 Task: Create a sub task Release to Production / Go Live for the task  Develop a new online booking system for a transportation service in the project AgileForge , assign it to team member softage.3@softage.net and update the status of the sub task to  Off Track , set the priority of the sub task to High
Action: Mouse moved to (56, 381)
Screenshot: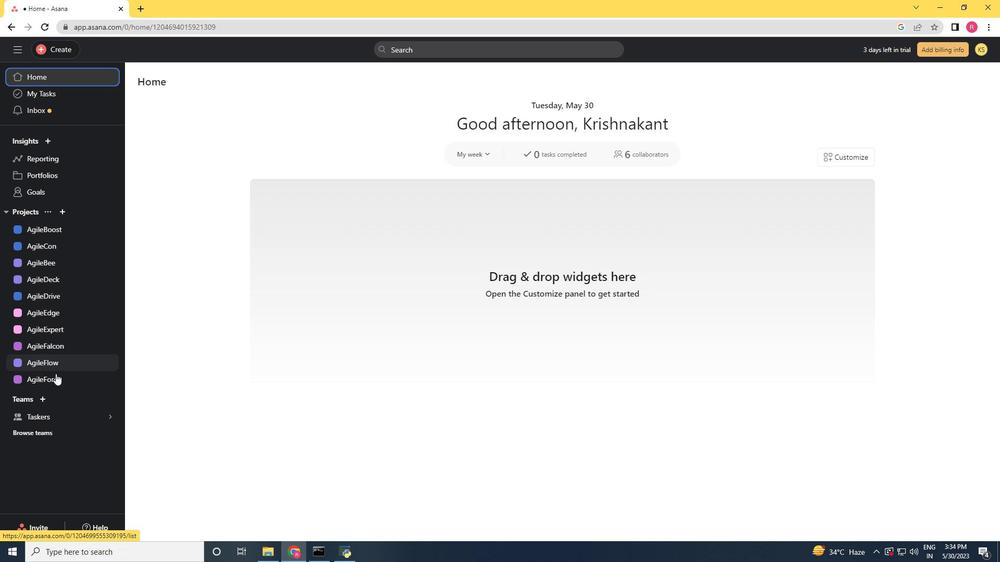 
Action: Mouse pressed left at (56, 381)
Screenshot: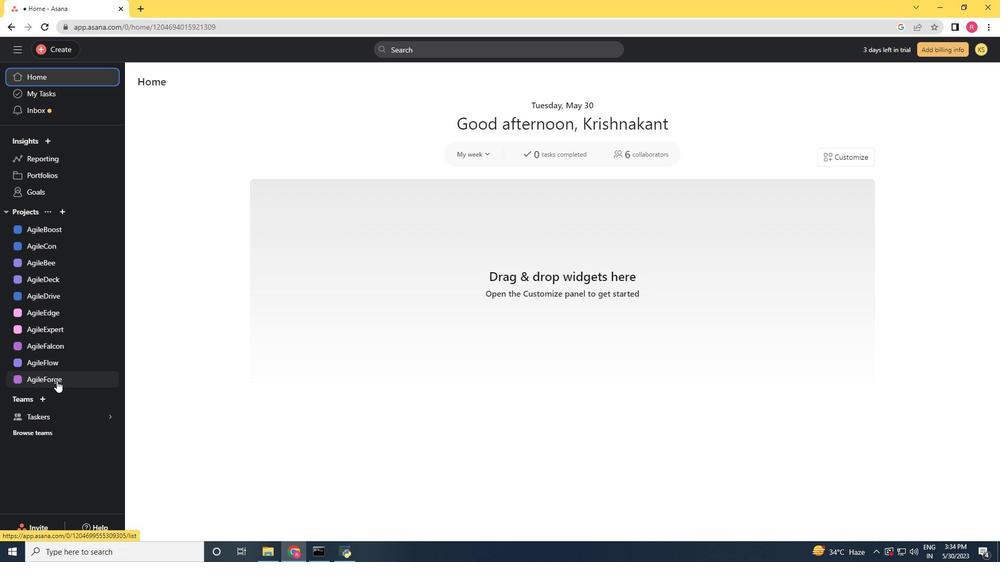 
Action: Mouse moved to (421, 227)
Screenshot: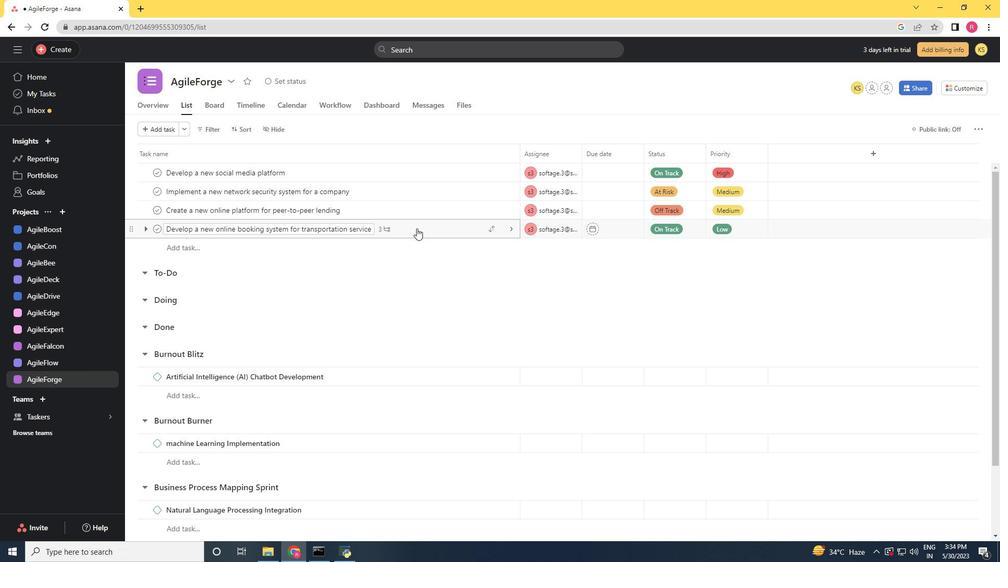 
Action: Mouse pressed left at (421, 227)
Screenshot: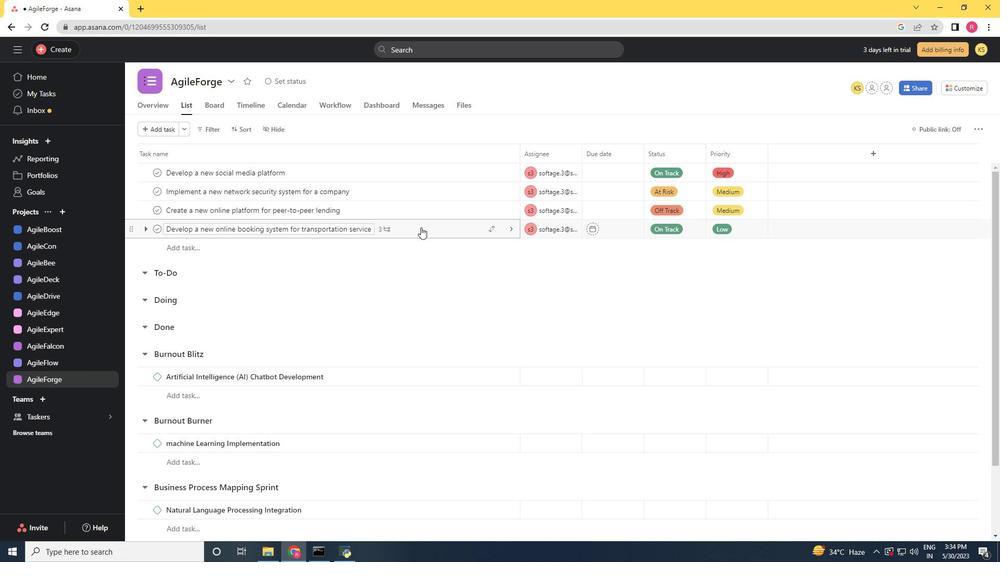 
Action: Mouse moved to (759, 235)
Screenshot: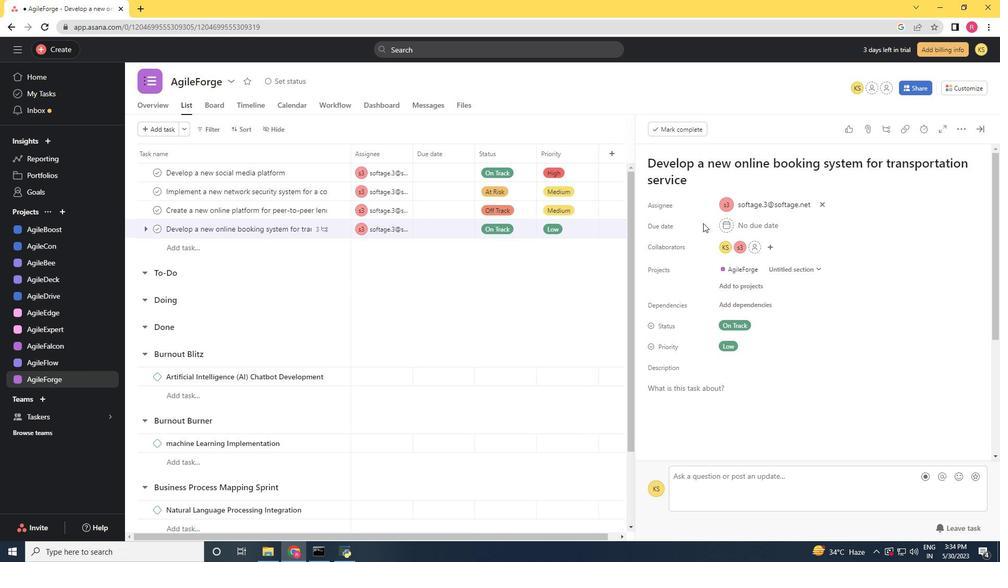 
Action: Mouse scrolled (759, 234) with delta (0, 0)
Screenshot: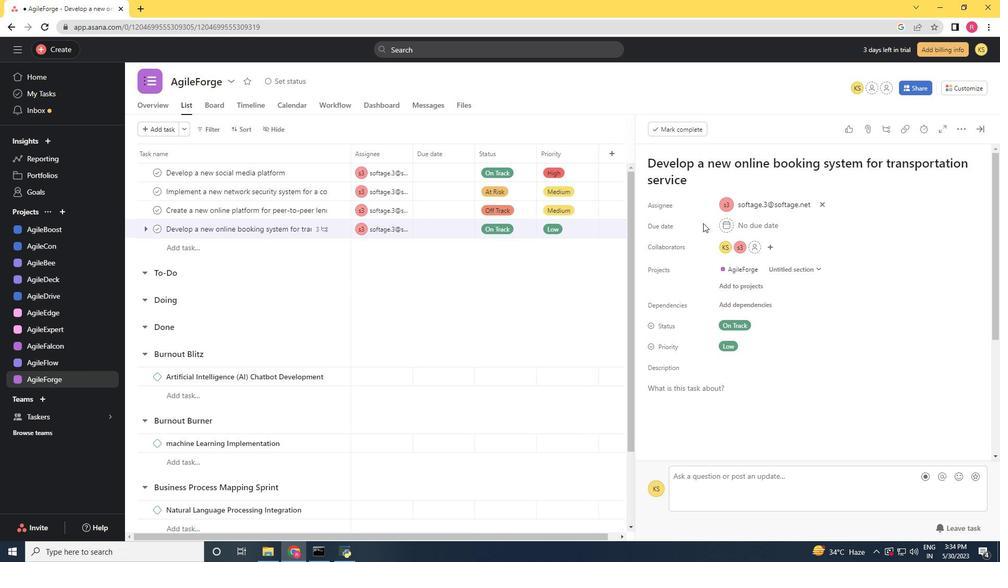 
Action: Mouse moved to (760, 244)
Screenshot: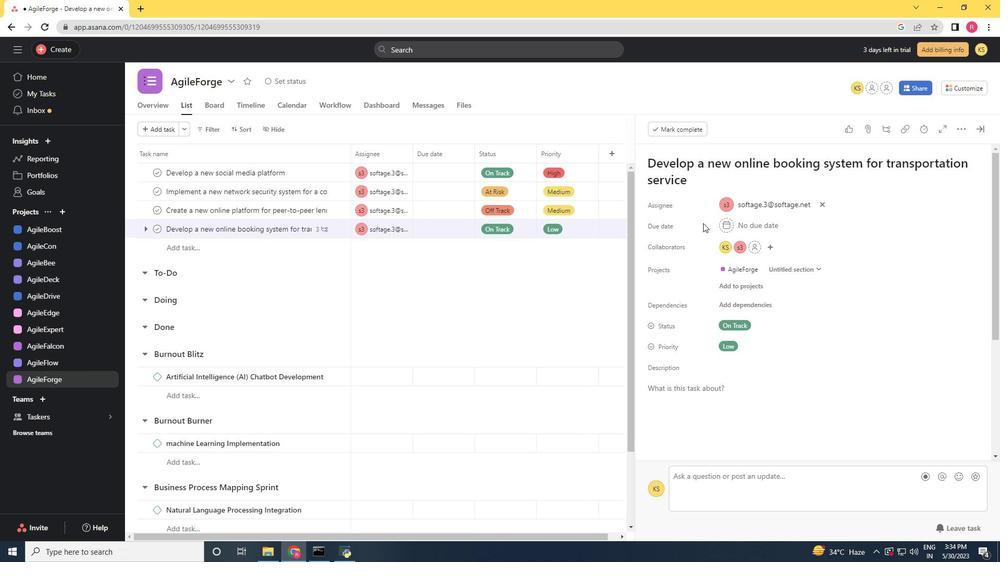 
Action: Mouse scrolled (760, 243) with delta (0, 0)
Screenshot: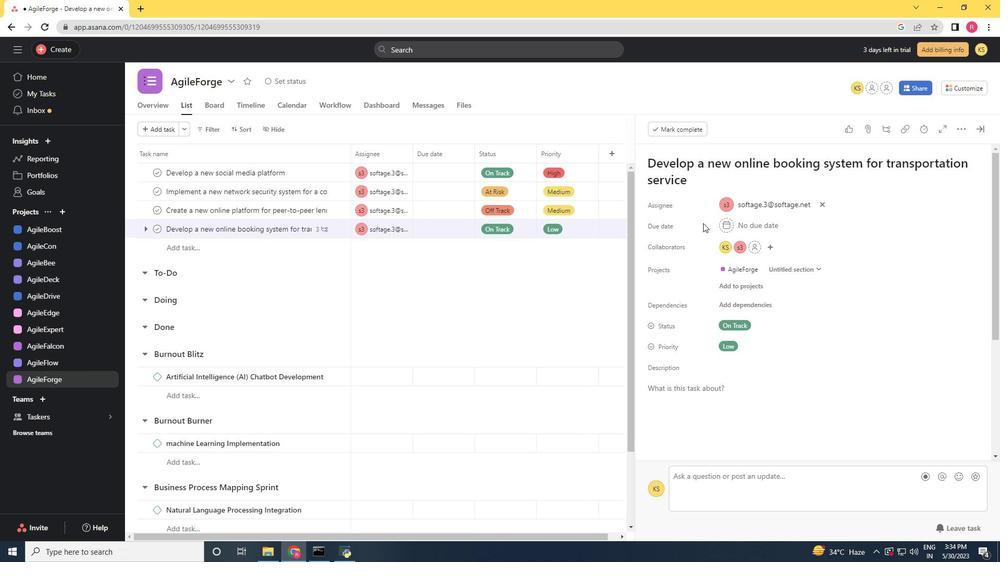 
Action: Mouse moved to (760, 248)
Screenshot: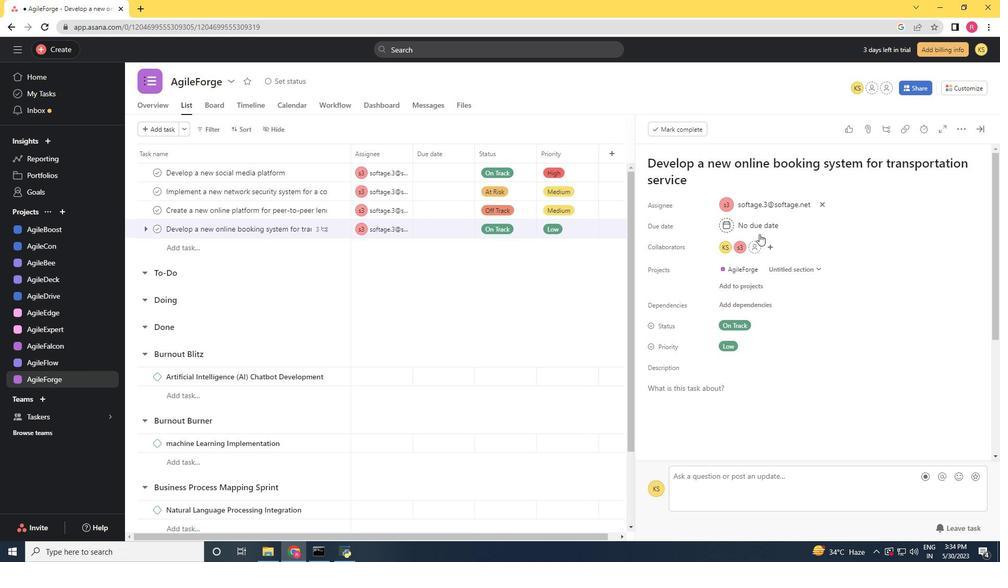 
Action: Mouse scrolled (760, 247) with delta (0, 0)
Screenshot: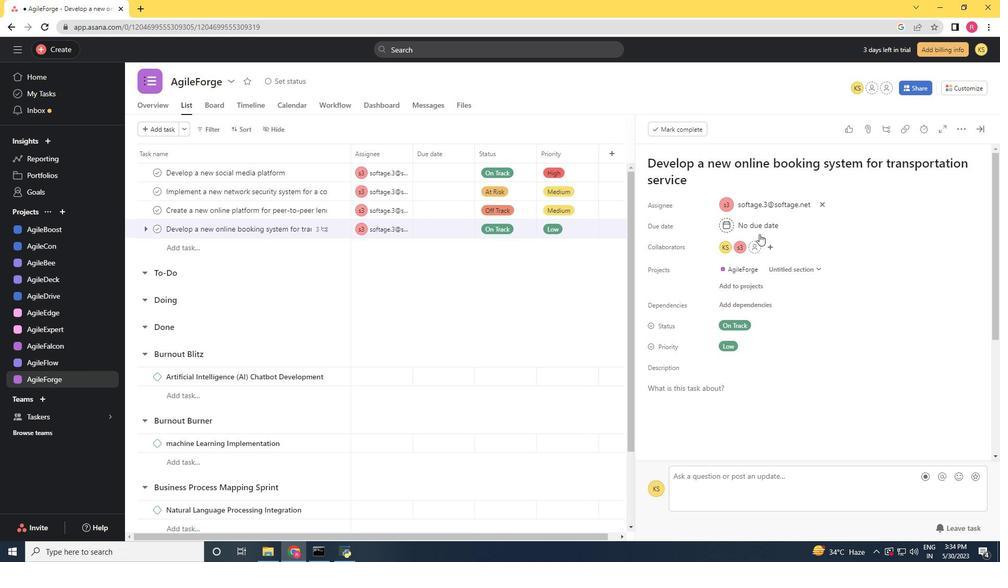 
Action: Mouse moved to (760, 250)
Screenshot: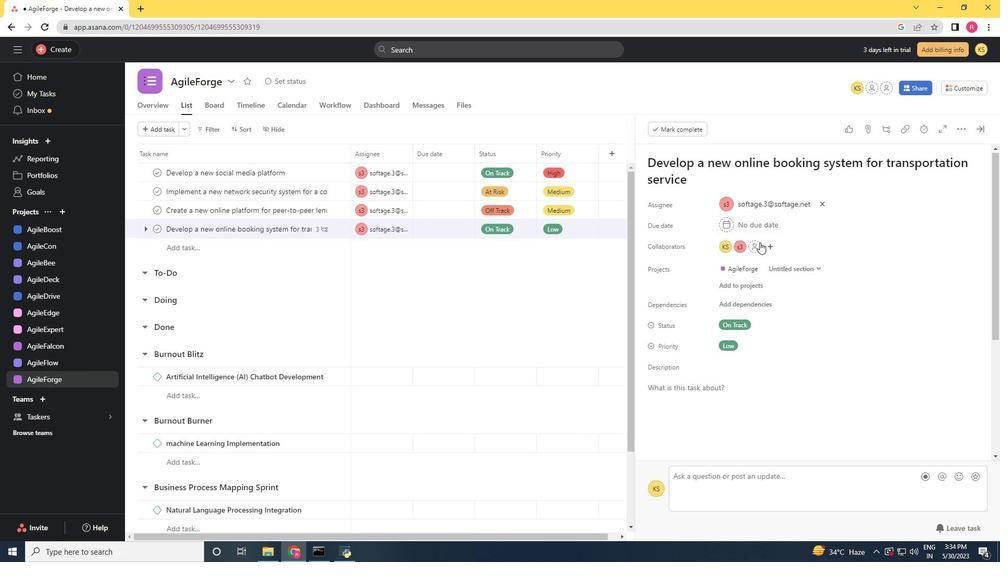 
Action: Mouse scrolled (760, 250) with delta (0, 0)
Screenshot: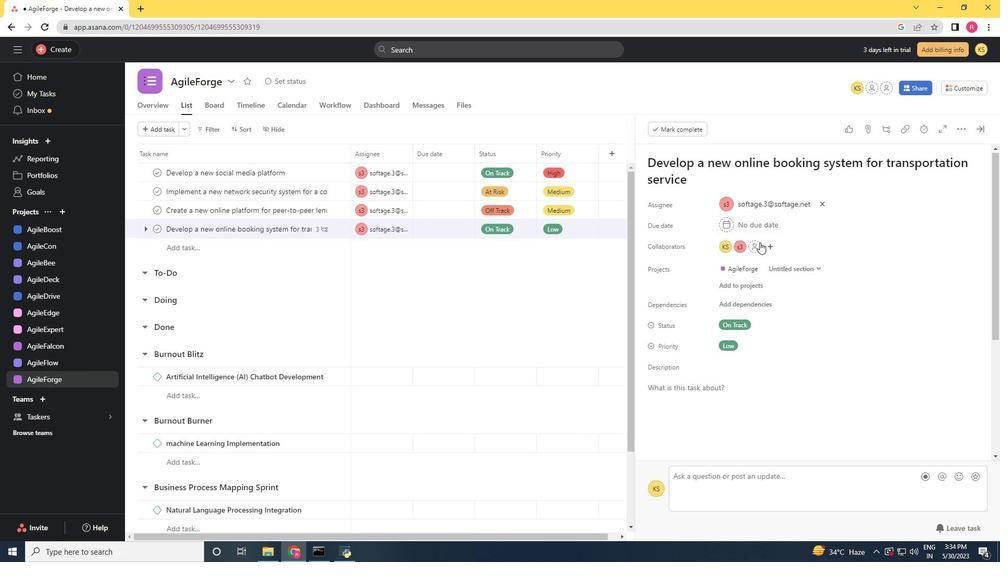 
Action: Mouse moved to (760, 252)
Screenshot: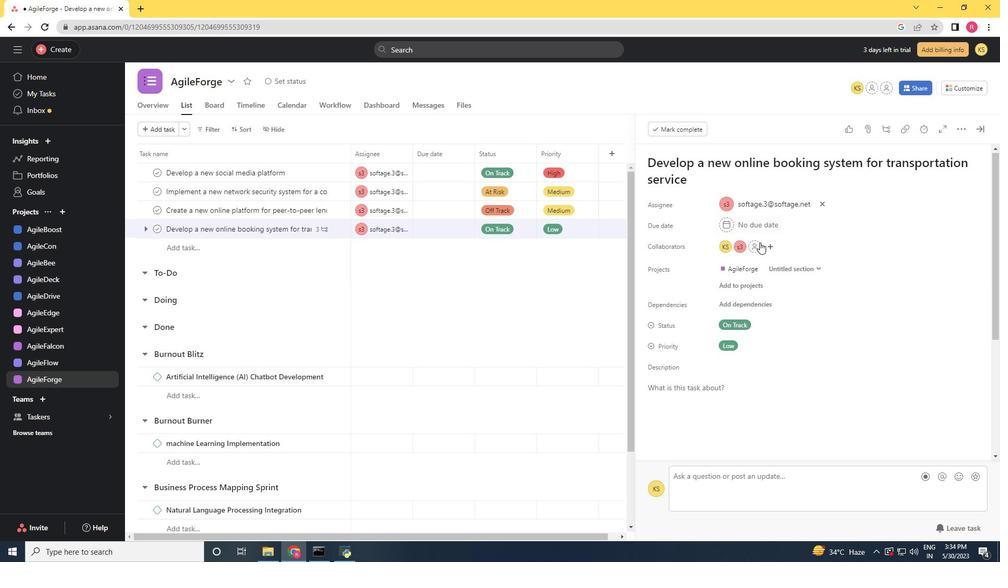 
Action: Mouse scrolled (760, 251) with delta (0, 0)
Screenshot: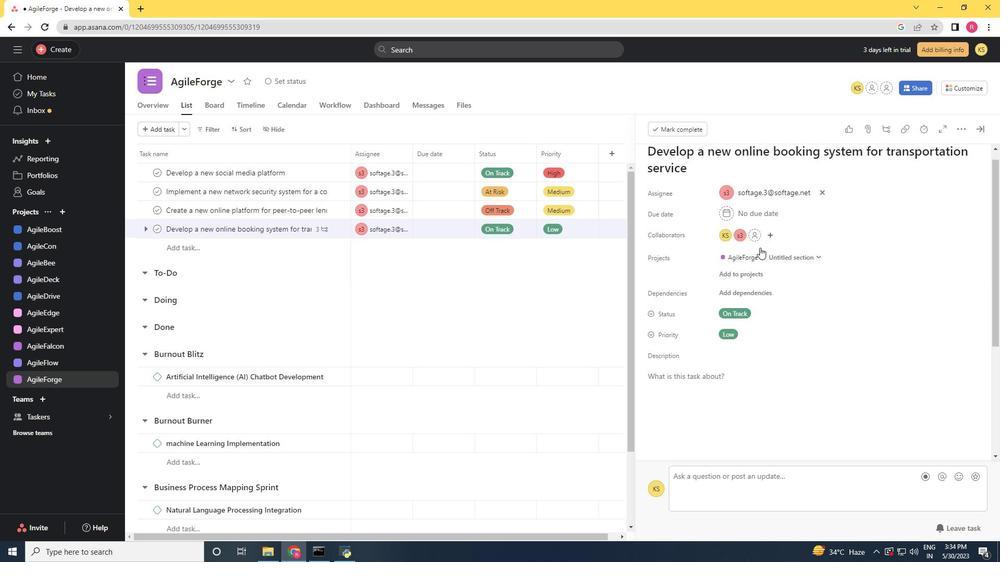 
Action: Mouse moved to (689, 376)
Screenshot: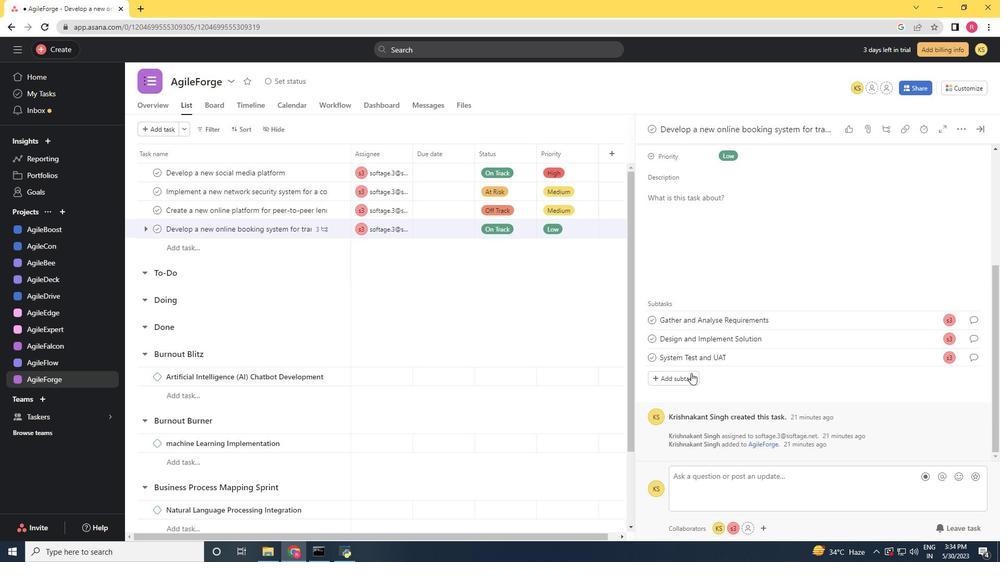 
Action: Mouse pressed left at (689, 376)
Screenshot: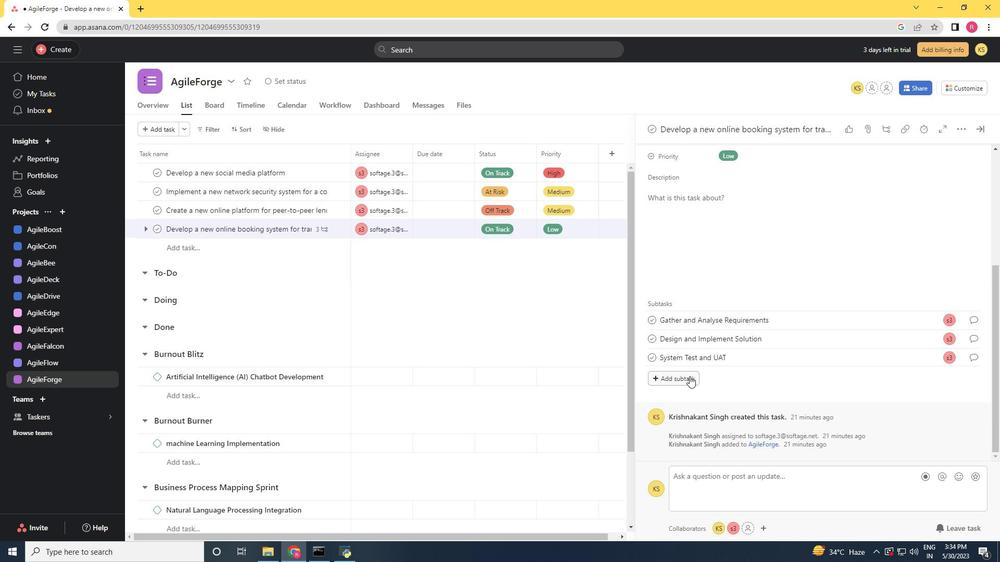 
Action: Key pressed <Key.shift>Release<Key.space>to<Key.space><Key.shift>Production<Key.space>/<Key.space><Key.shift>Go<Key.space><Key.shift>Live
Screenshot: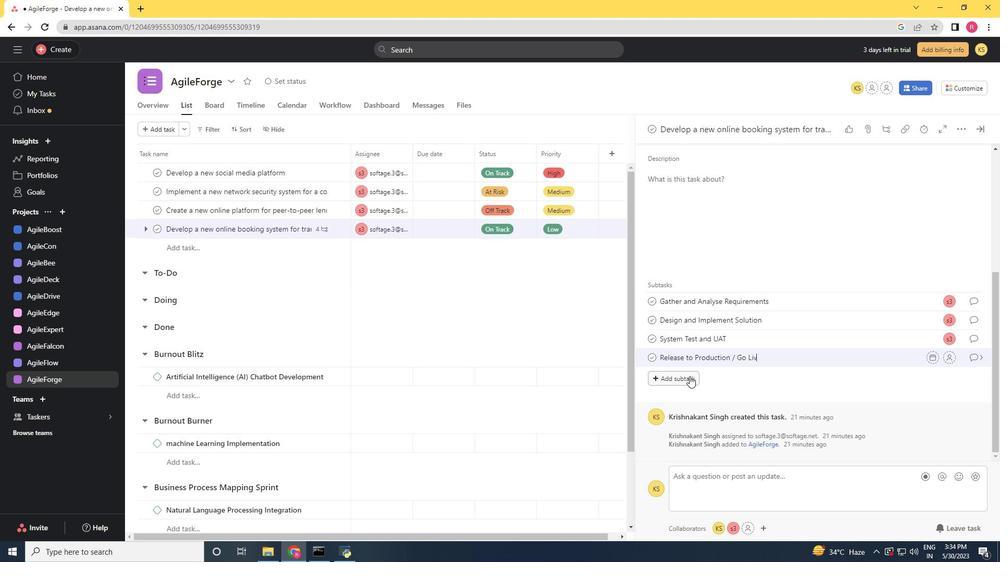 
Action: Mouse moved to (949, 357)
Screenshot: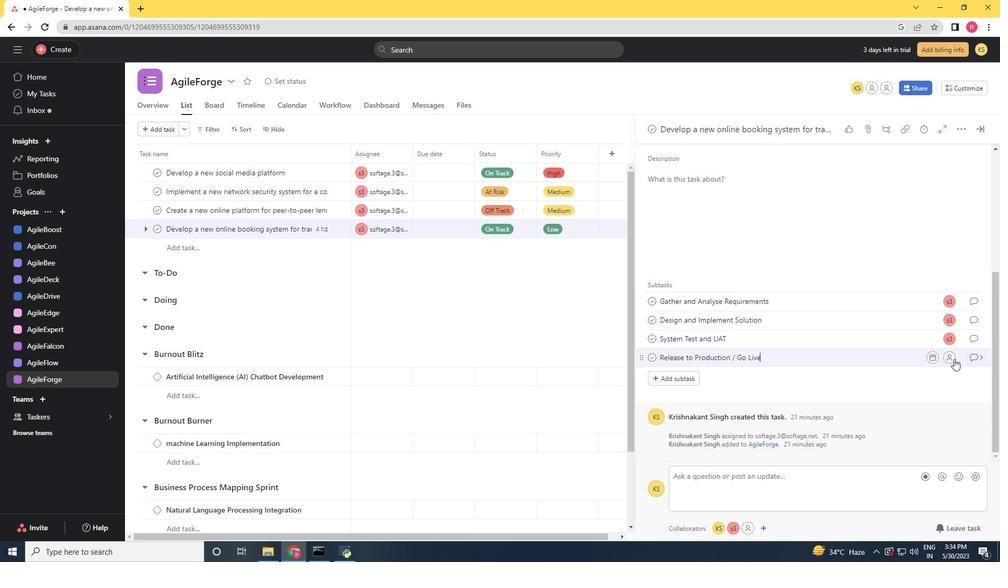 
Action: Mouse pressed left at (949, 357)
Screenshot: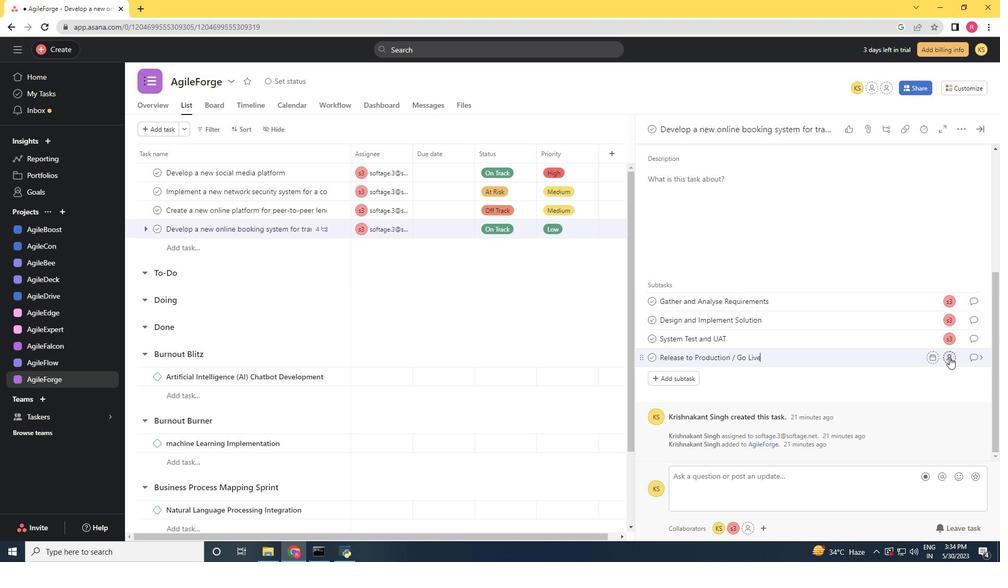
Action: Key pressed softage.3<Key.shift>@softage.net
Screenshot: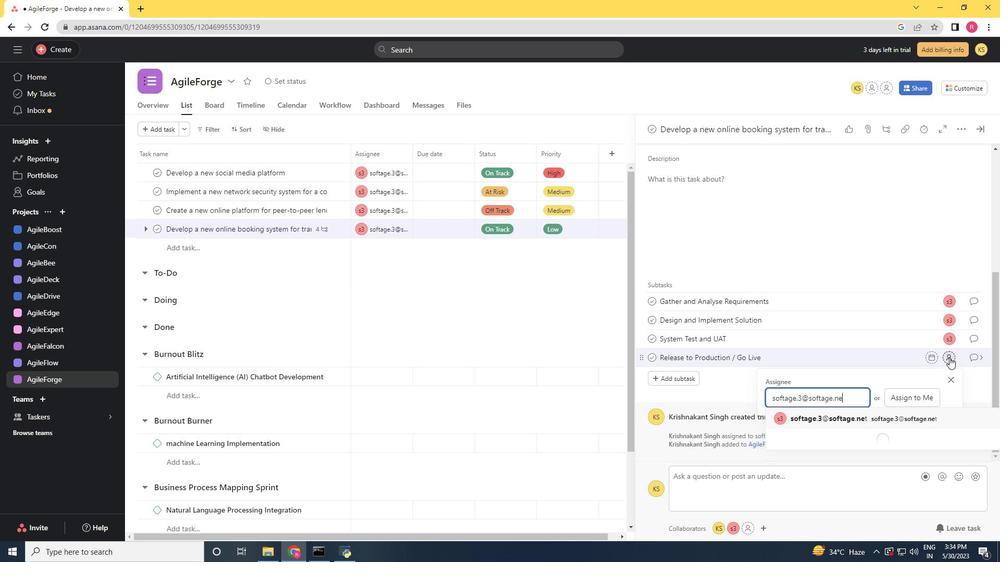 
Action: Mouse moved to (921, 414)
Screenshot: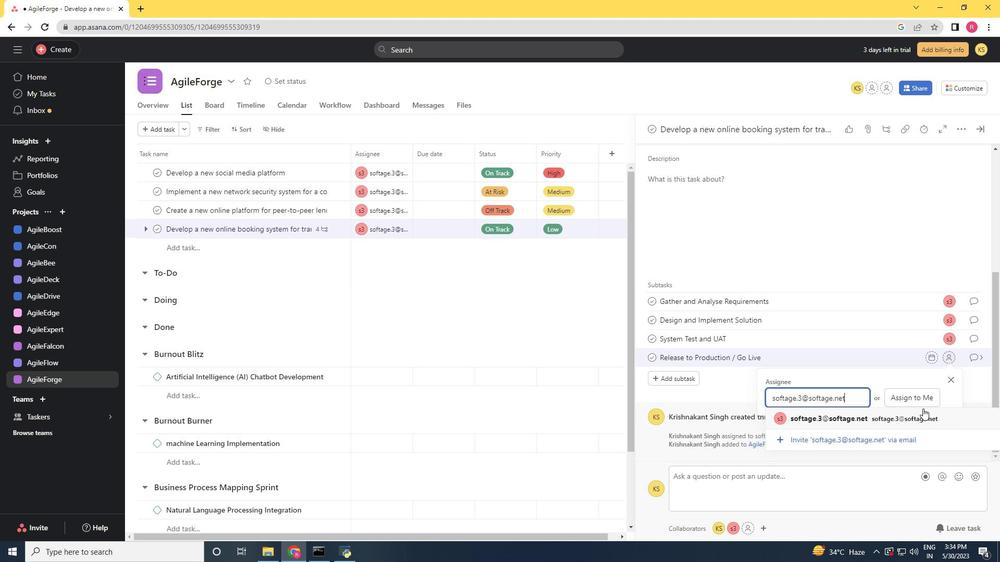 
Action: Mouse pressed left at (921, 414)
Screenshot: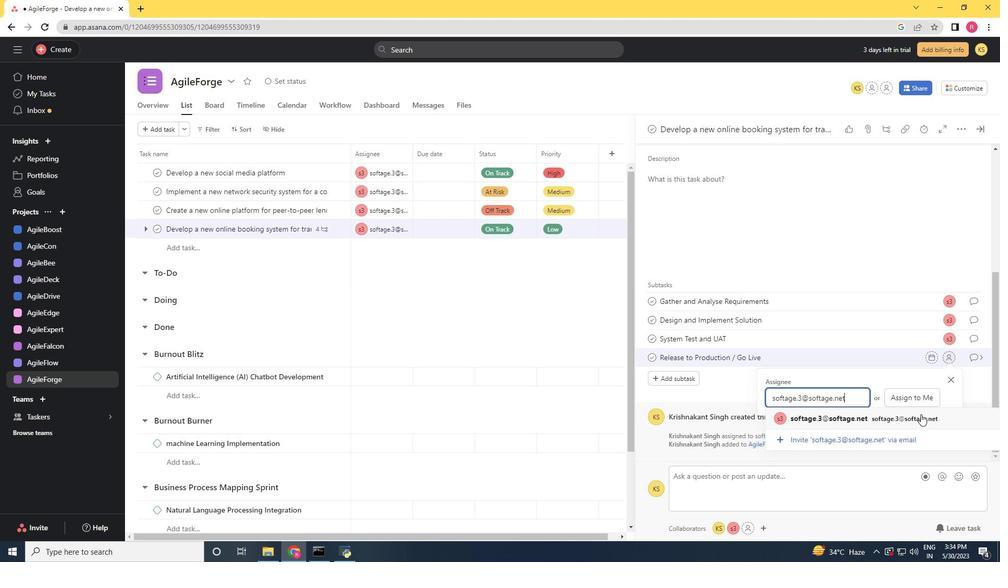 
Action: Mouse moved to (984, 355)
Screenshot: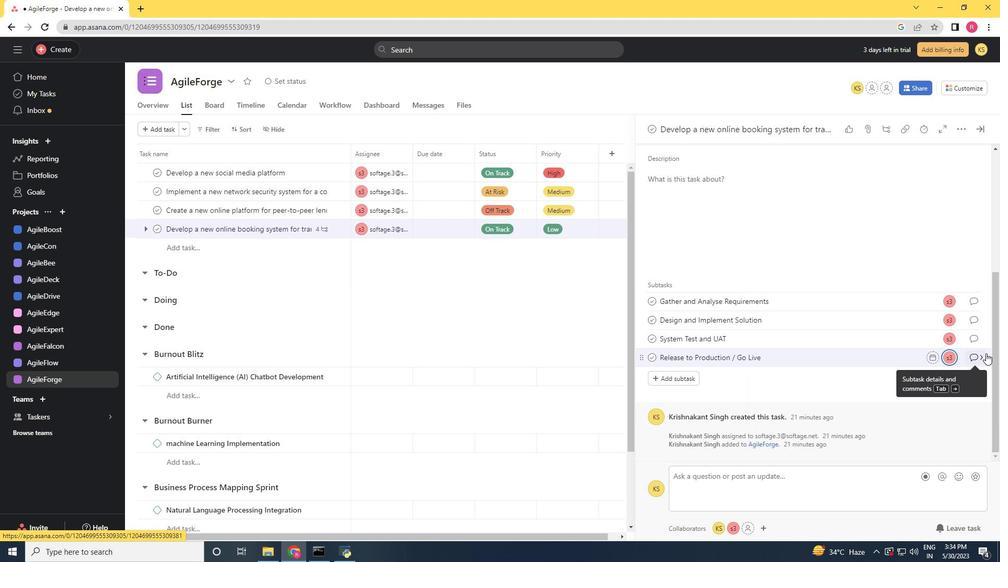 
Action: Mouse pressed left at (984, 355)
Screenshot: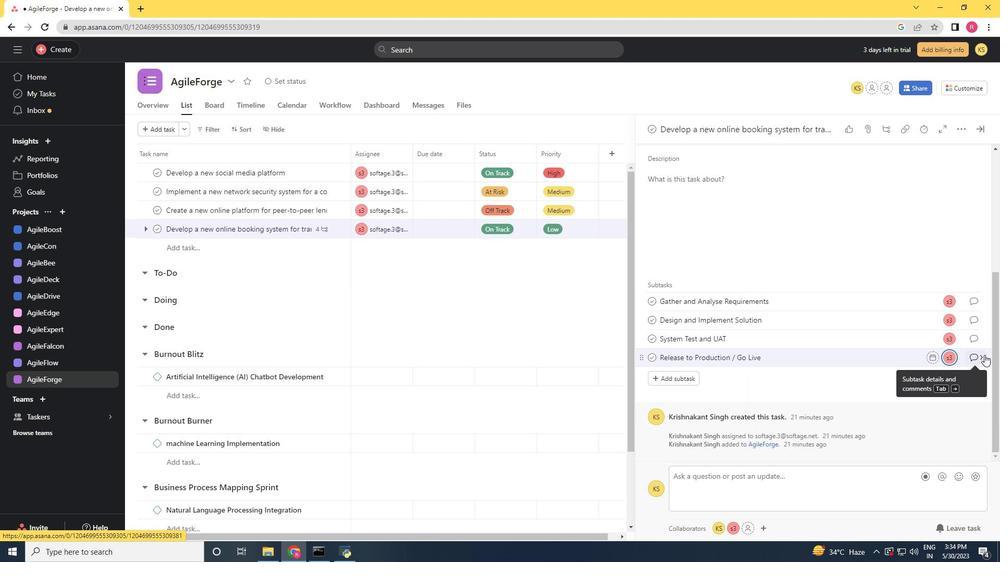 
Action: Mouse moved to (678, 304)
Screenshot: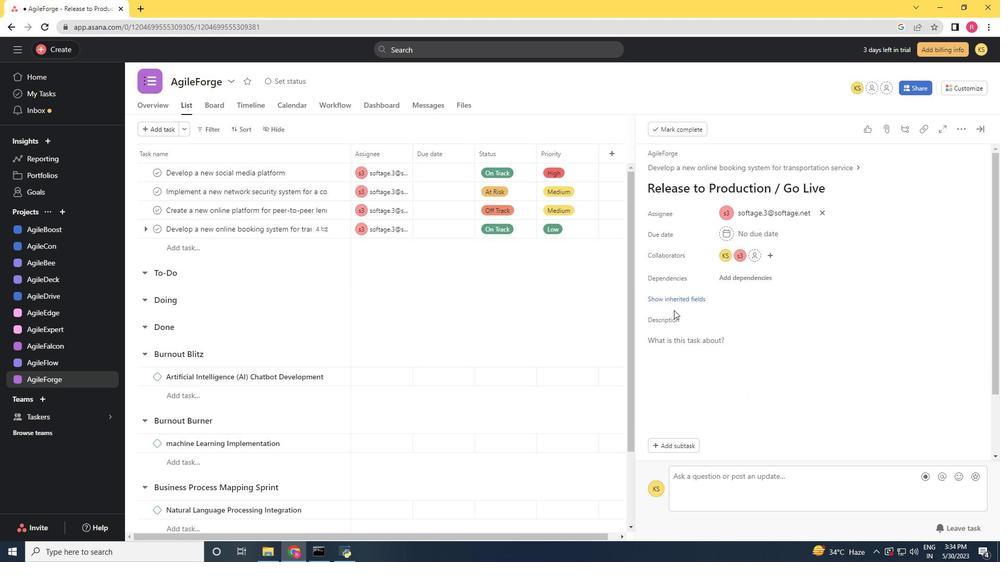 
Action: Mouse pressed left at (678, 304)
Screenshot: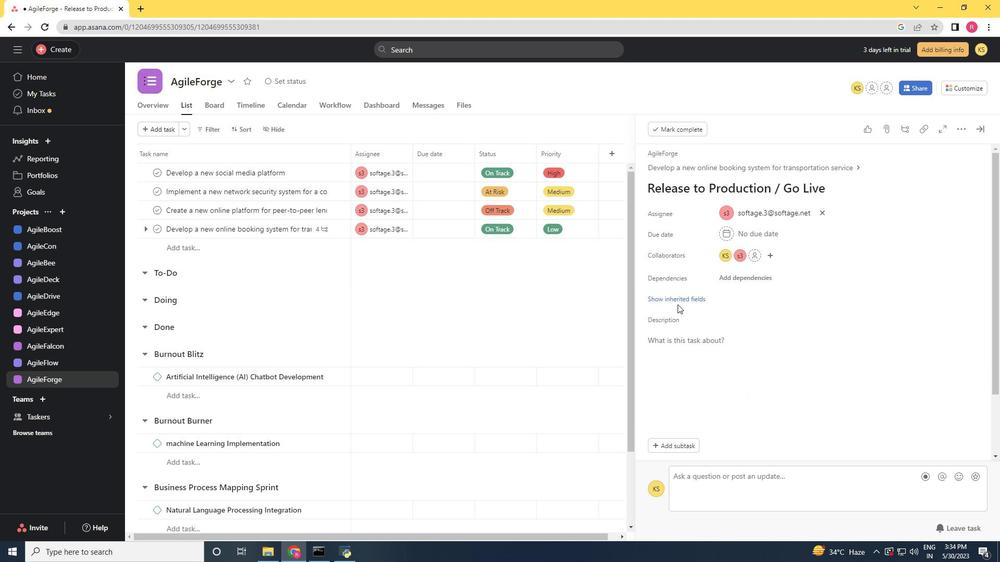 
Action: Mouse moved to (686, 297)
Screenshot: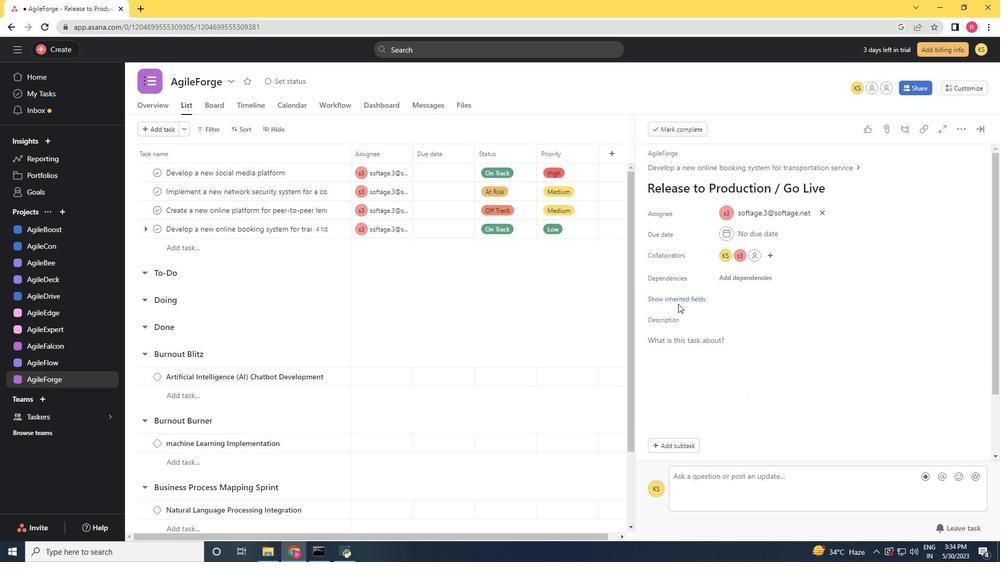 
Action: Mouse pressed left at (686, 297)
Screenshot: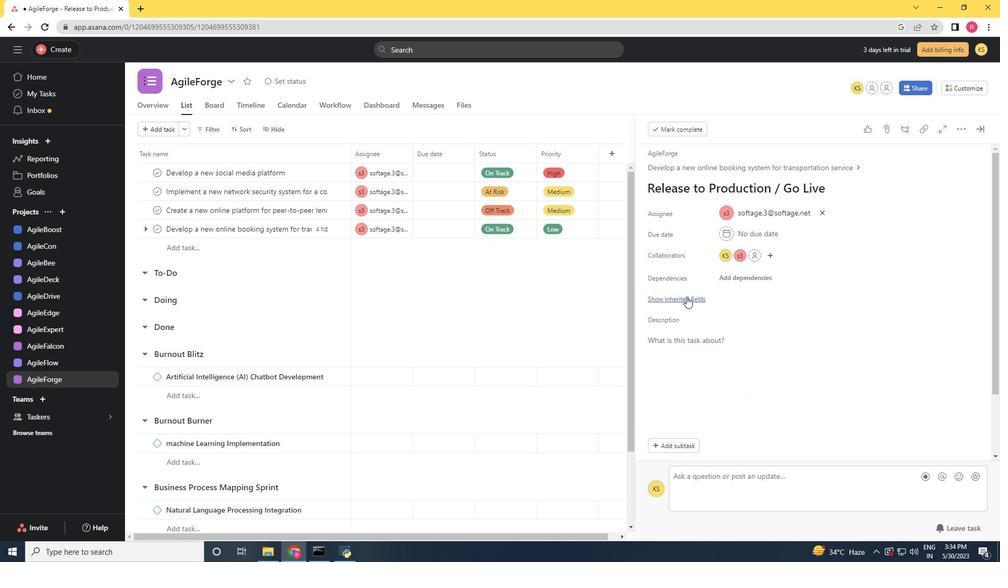
Action: Mouse moved to (735, 322)
Screenshot: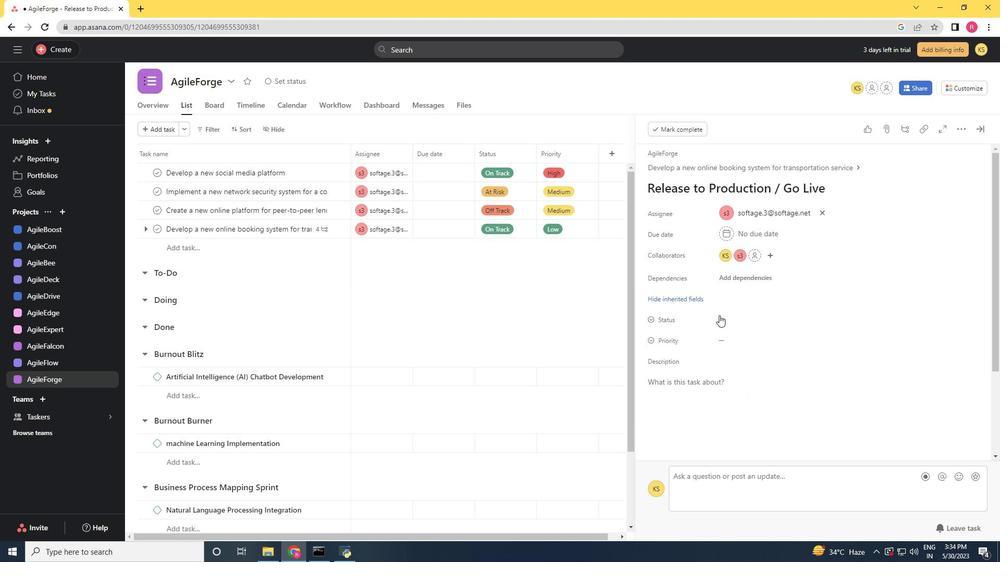 
Action: Mouse pressed left at (735, 322)
Screenshot: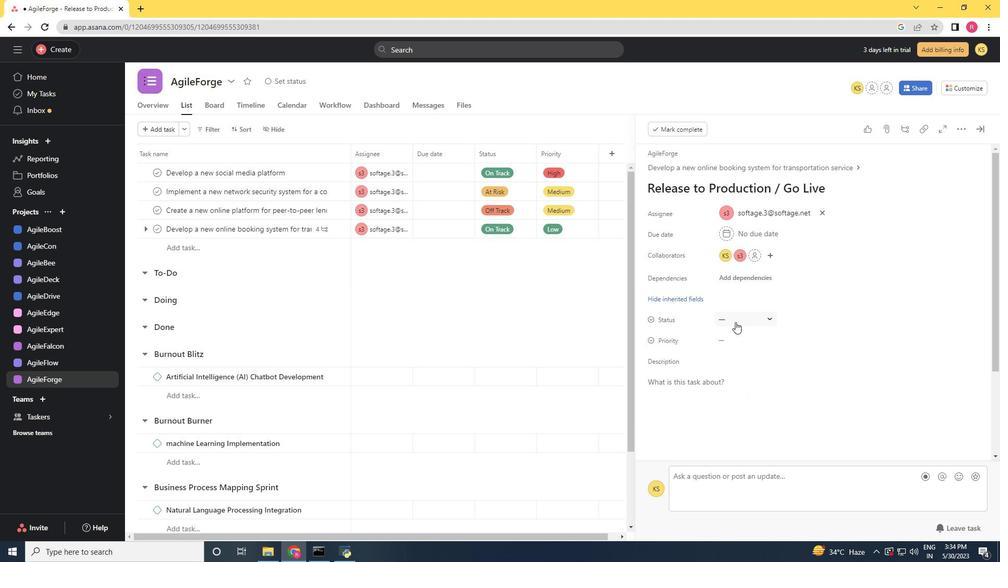 
Action: Mouse moved to (744, 379)
Screenshot: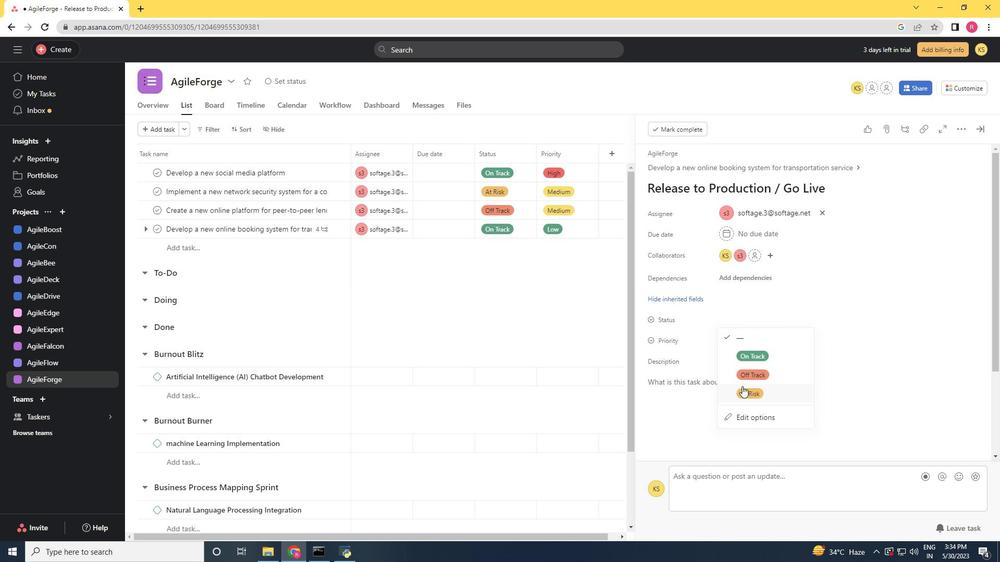 
Action: Mouse pressed left at (744, 379)
Screenshot: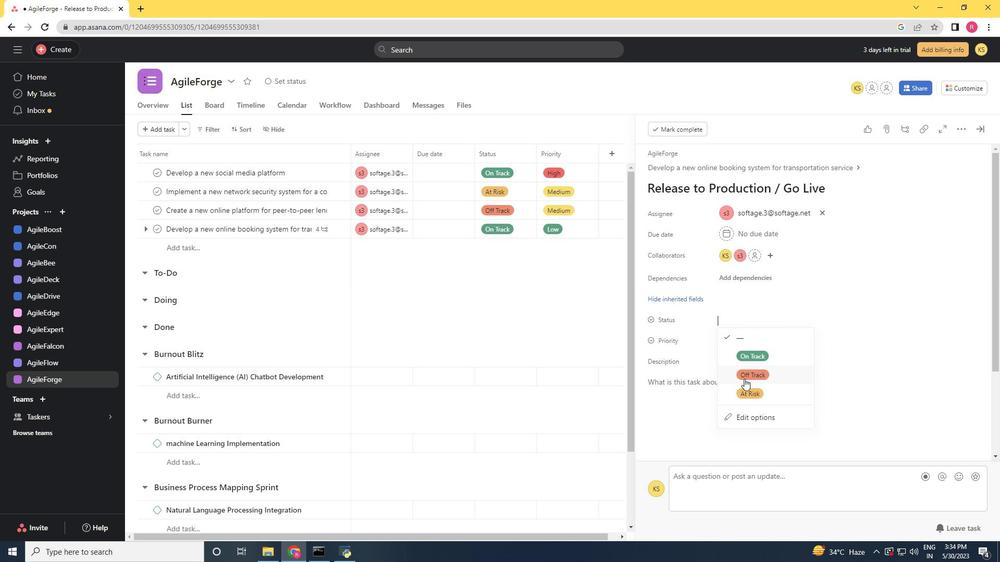 
Action: Mouse moved to (727, 339)
Screenshot: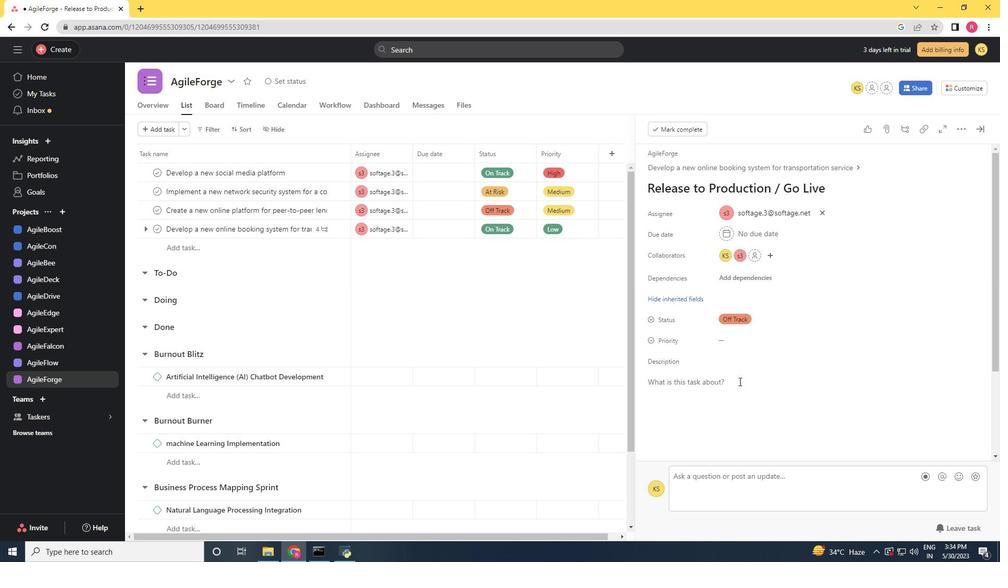 
Action: Mouse pressed left at (727, 339)
Screenshot: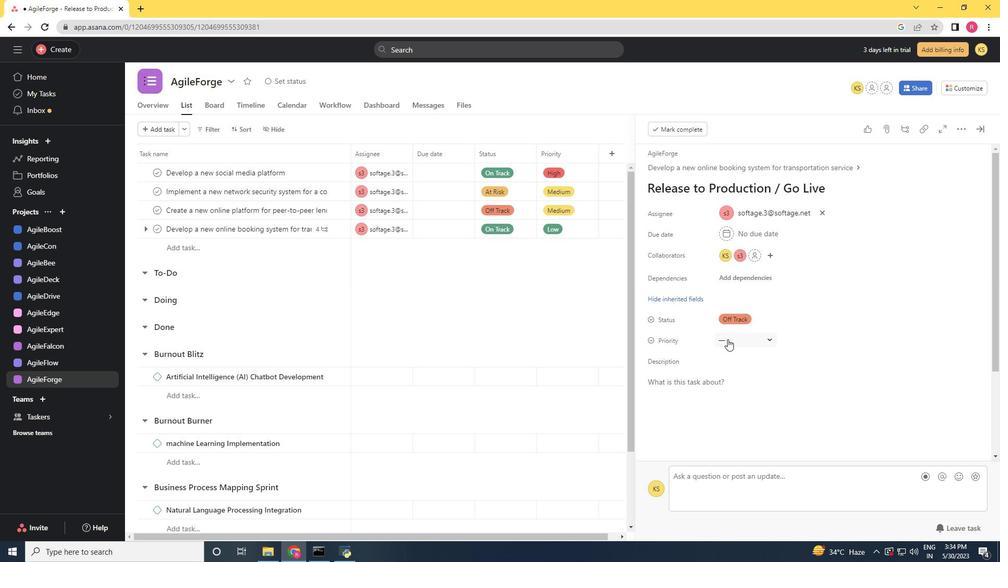 
Action: Mouse moved to (735, 372)
Screenshot: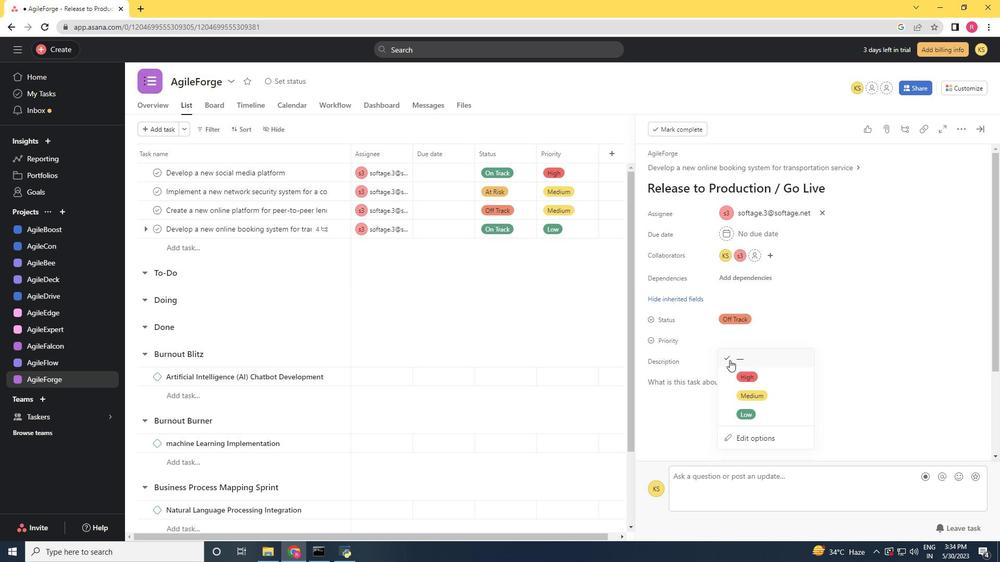 
Action: Mouse pressed left at (735, 372)
Screenshot: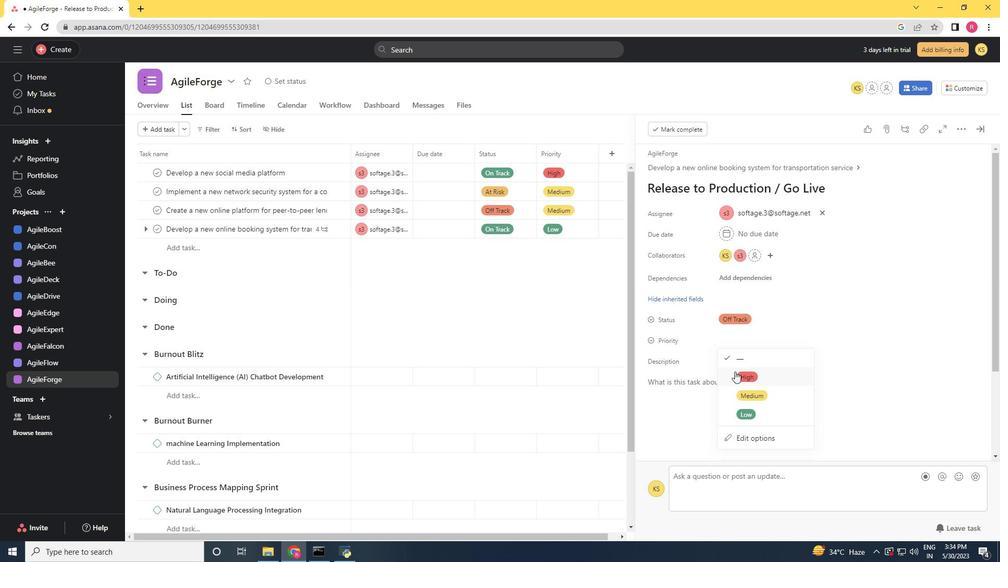 
Action: Mouse moved to (915, 299)
Screenshot: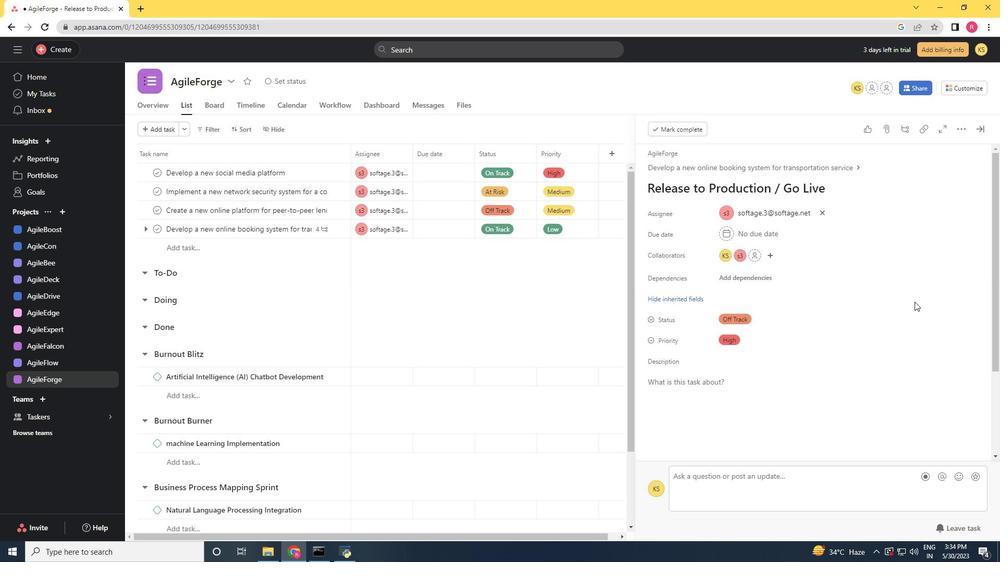 
Action: Mouse pressed left at (915, 299)
Screenshot: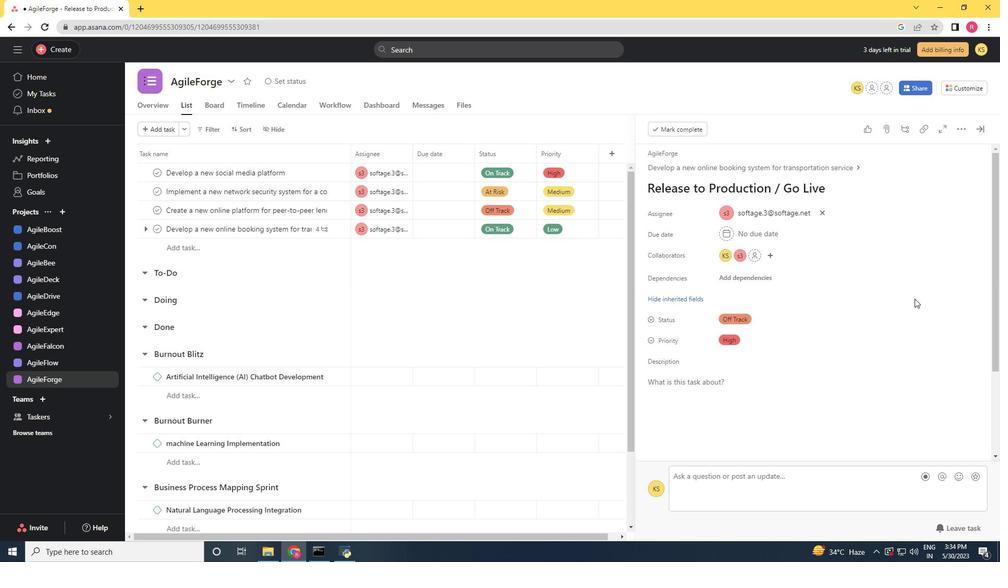 
